 Task: Select the never option in the path include workspace header conmletions.
Action: Mouse moved to (21, 442)
Screenshot: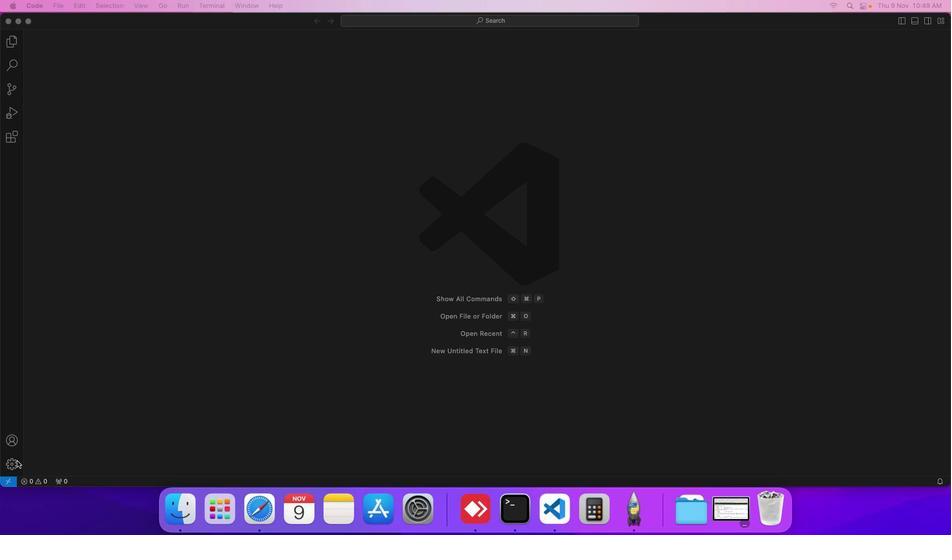 
Action: Mouse pressed left at (21, 442)
Screenshot: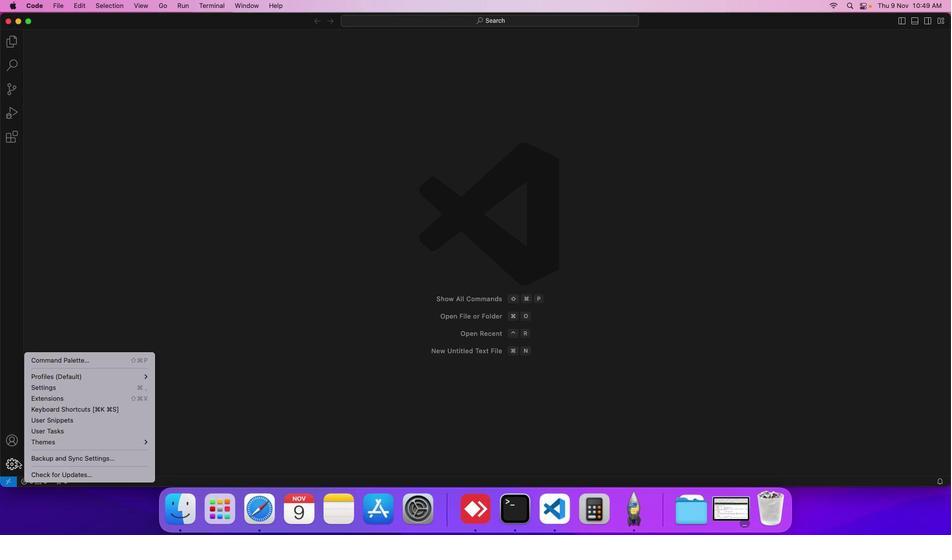
Action: Mouse moved to (52, 376)
Screenshot: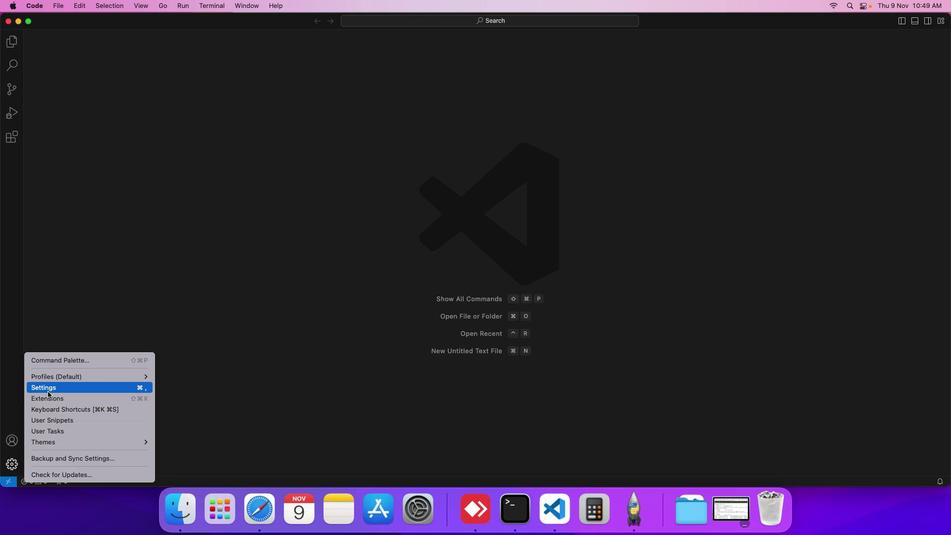 
Action: Mouse pressed left at (52, 376)
Screenshot: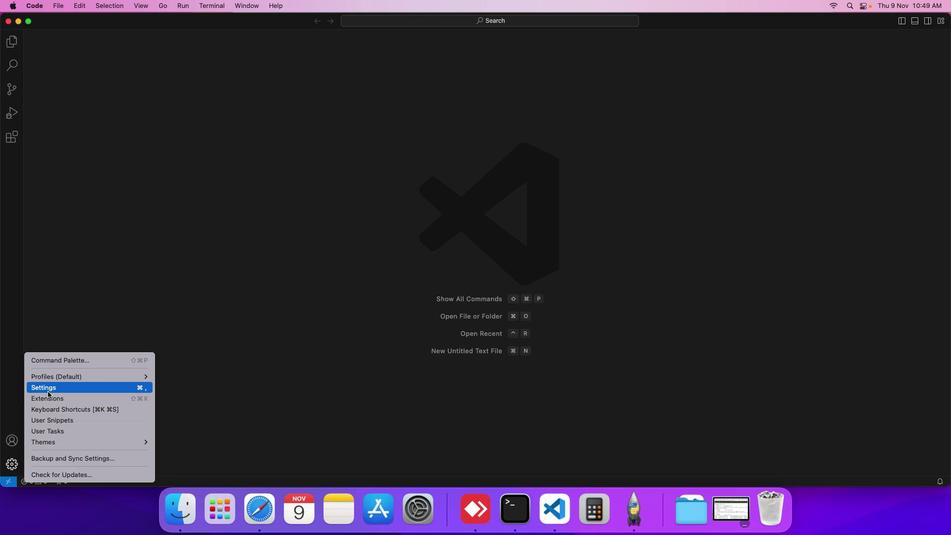 
Action: Mouse moved to (235, 169)
Screenshot: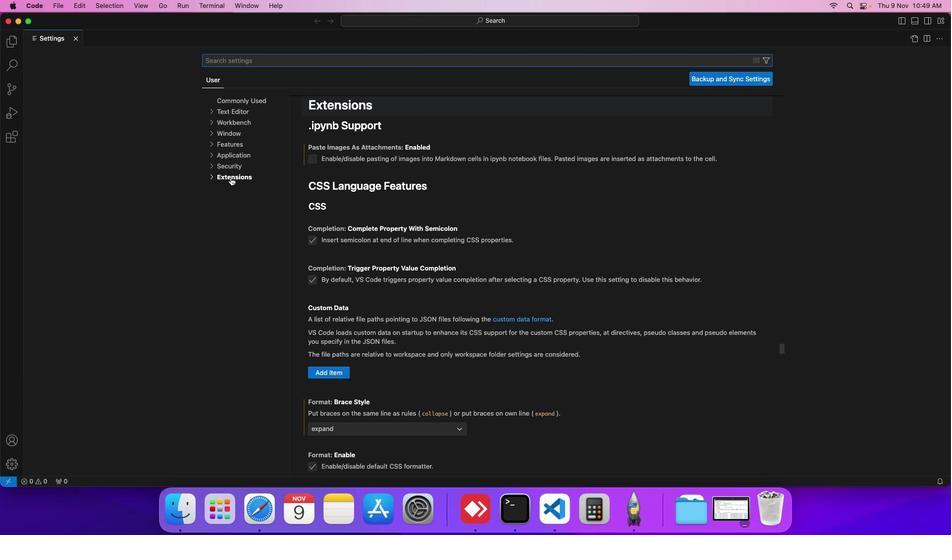 
Action: Mouse pressed left at (235, 169)
Screenshot: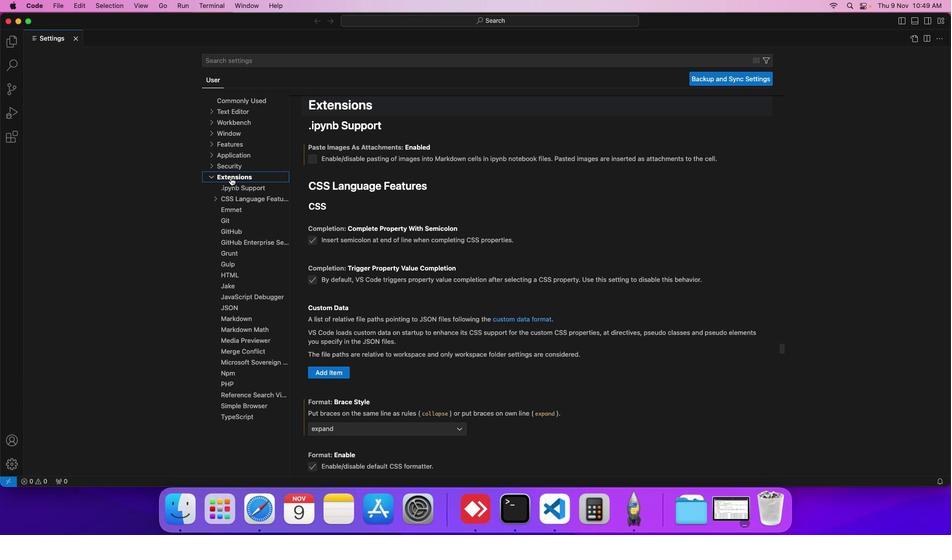 
Action: Mouse moved to (238, 305)
Screenshot: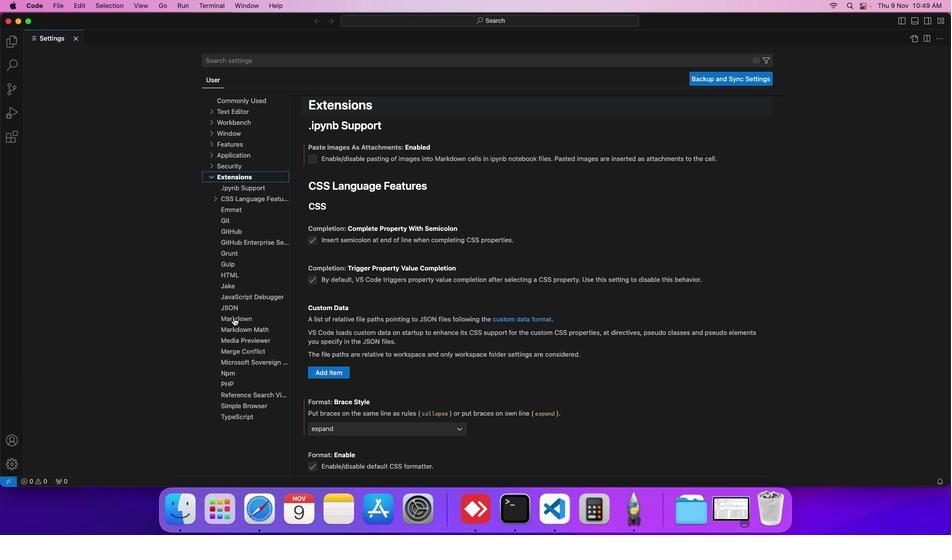 
Action: Mouse pressed left at (238, 305)
Screenshot: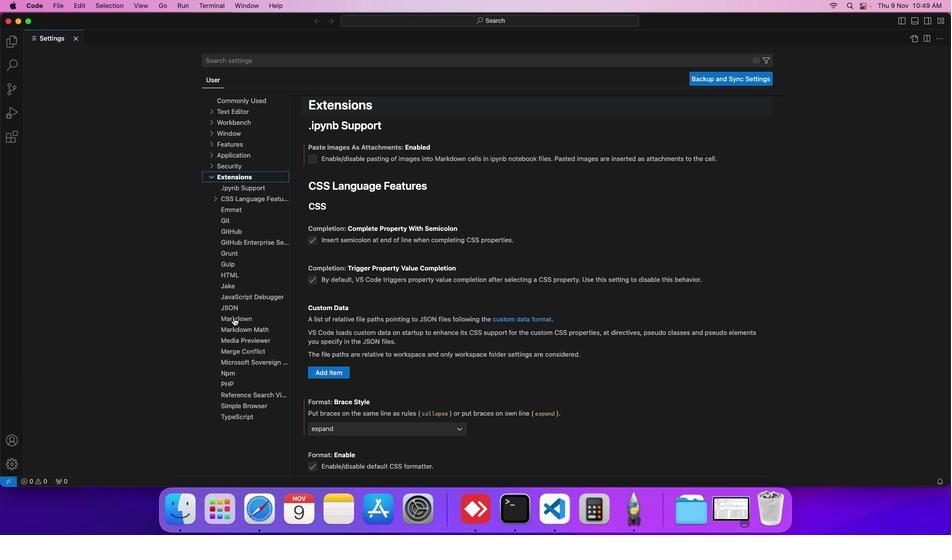 
Action: Mouse moved to (372, 358)
Screenshot: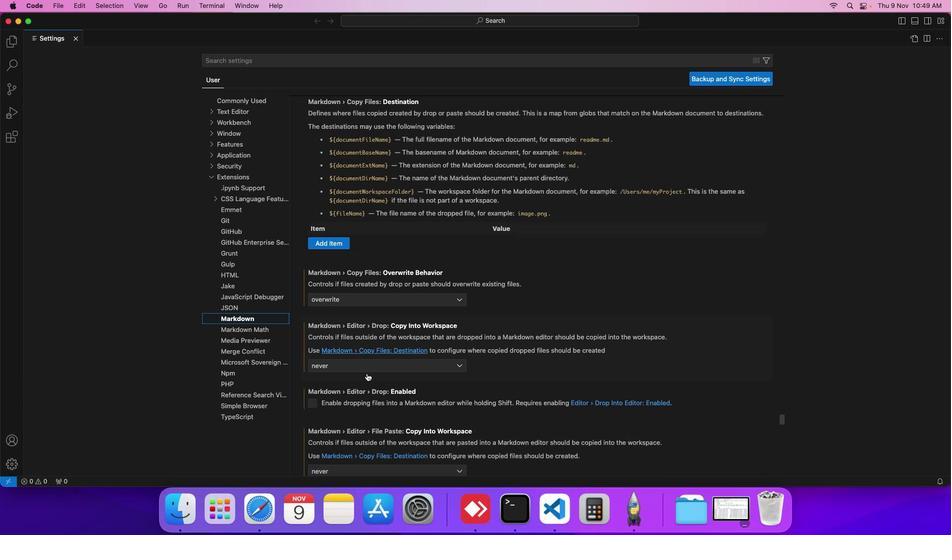 
Action: Mouse scrolled (372, 358) with delta (4, -1)
Screenshot: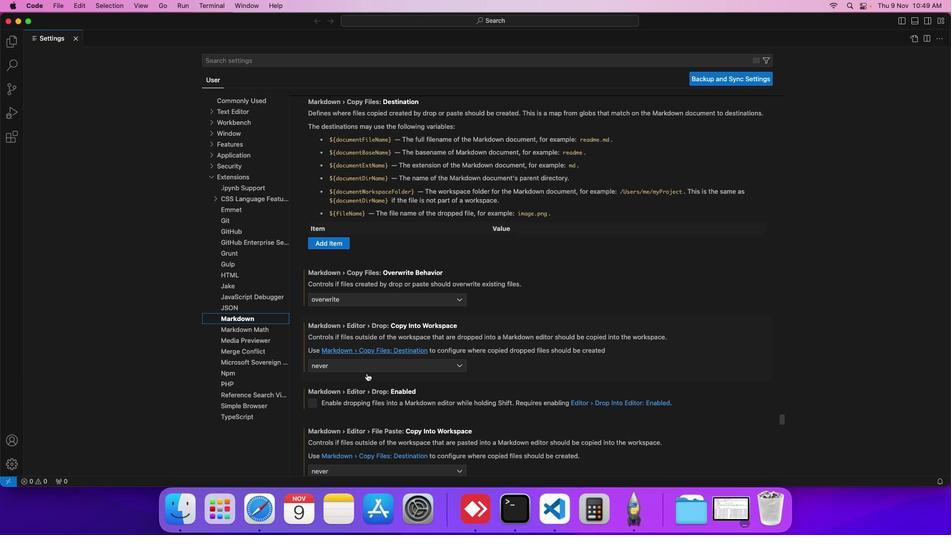 
Action: Mouse scrolled (372, 358) with delta (4, -1)
Screenshot: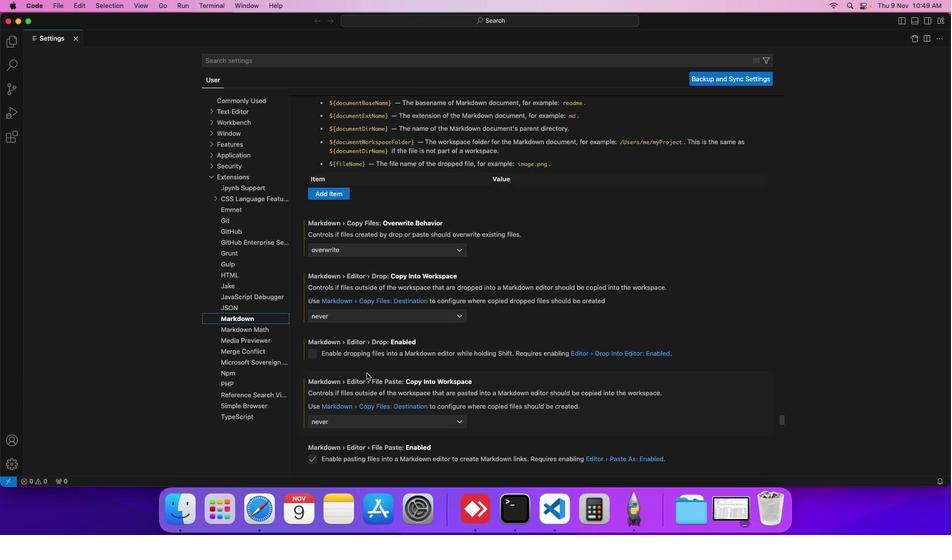 
Action: Mouse scrolled (372, 358) with delta (4, -1)
Screenshot: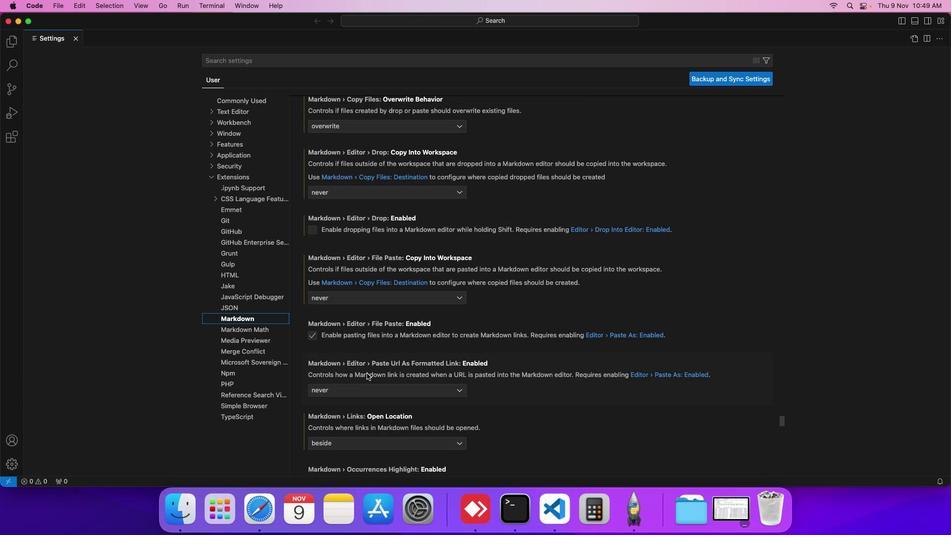 
Action: Mouse scrolled (372, 358) with delta (4, -2)
Screenshot: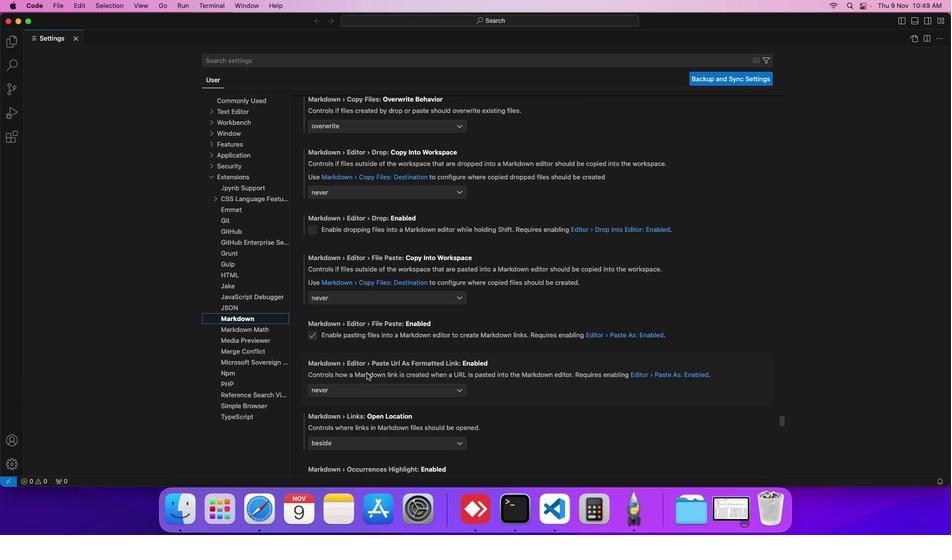 
Action: Mouse scrolled (372, 358) with delta (4, -2)
Screenshot: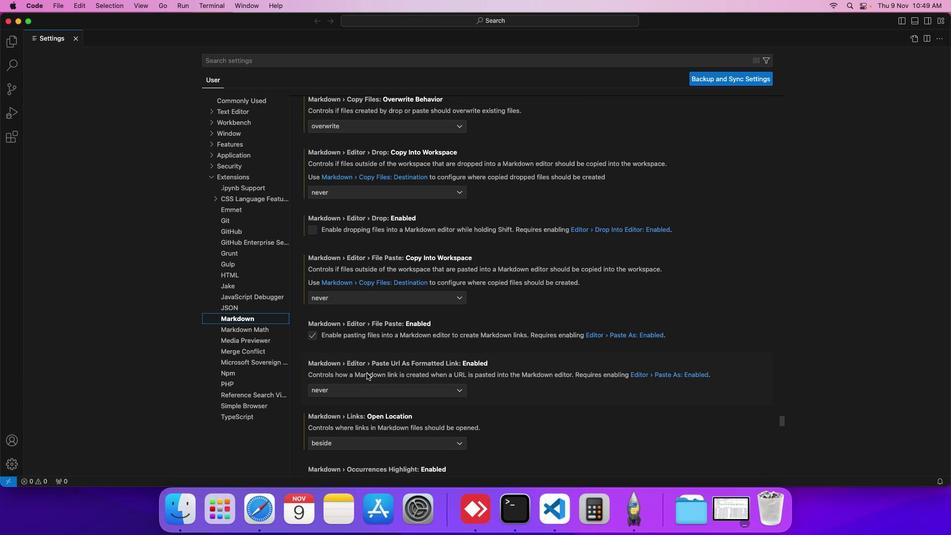 
Action: Mouse scrolled (372, 358) with delta (4, -1)
Screenshot: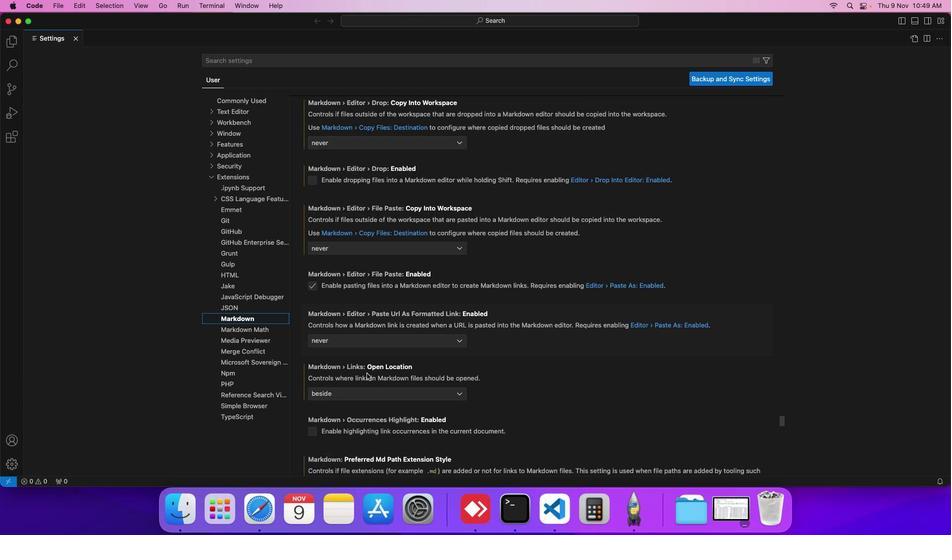 
Action: Mouse scrolled (372, 358) with delta (4, -1)
Screenshot: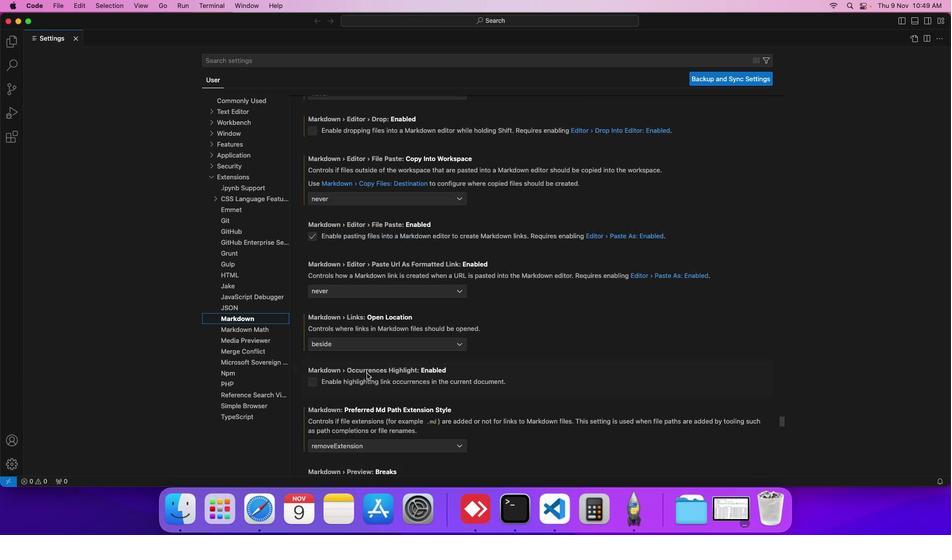 
Action: Mouse scrolled (372, 358) with delta (4, -2)
Screenshot: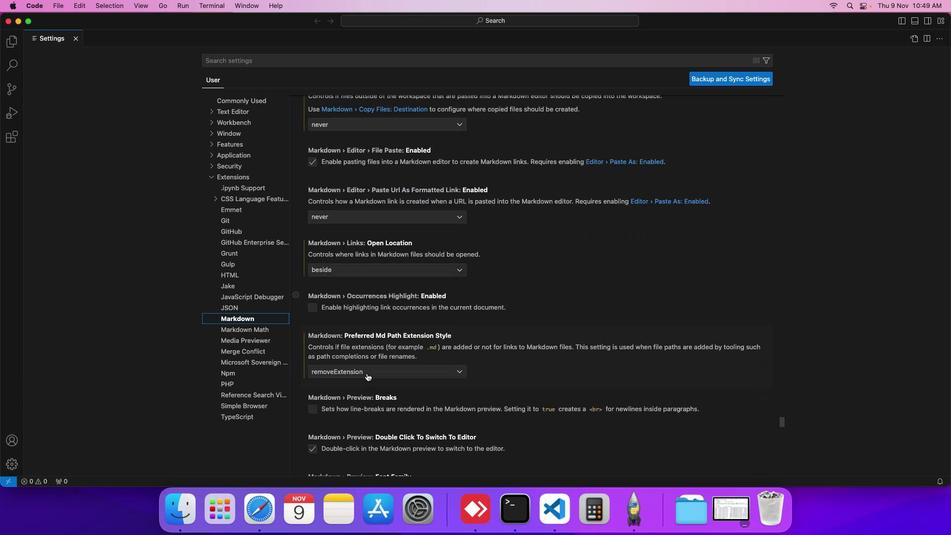 
Action: Mouse scrolled (372, 358) with delta (4, -2)
Screenshot: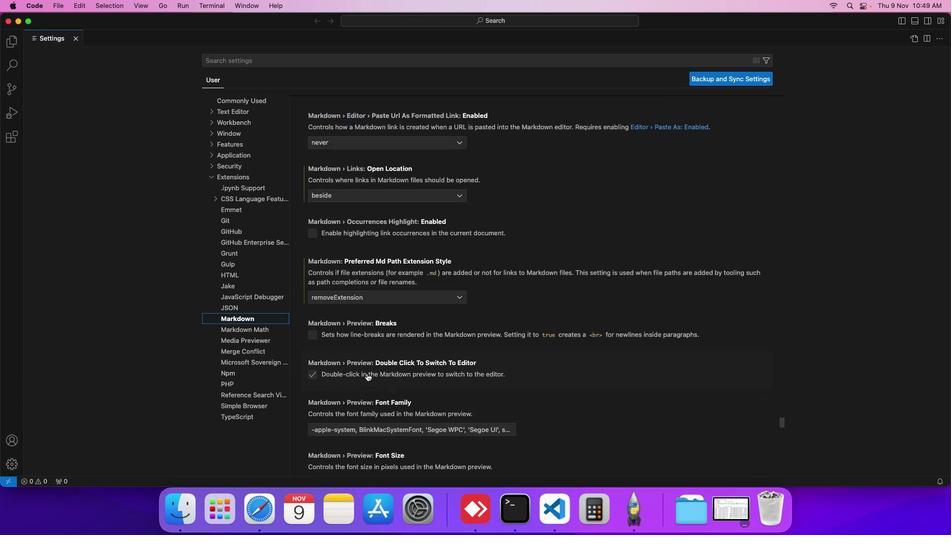 
Action: Mouse scrolled (372, 358) with delta (4, -2)
Screenshot: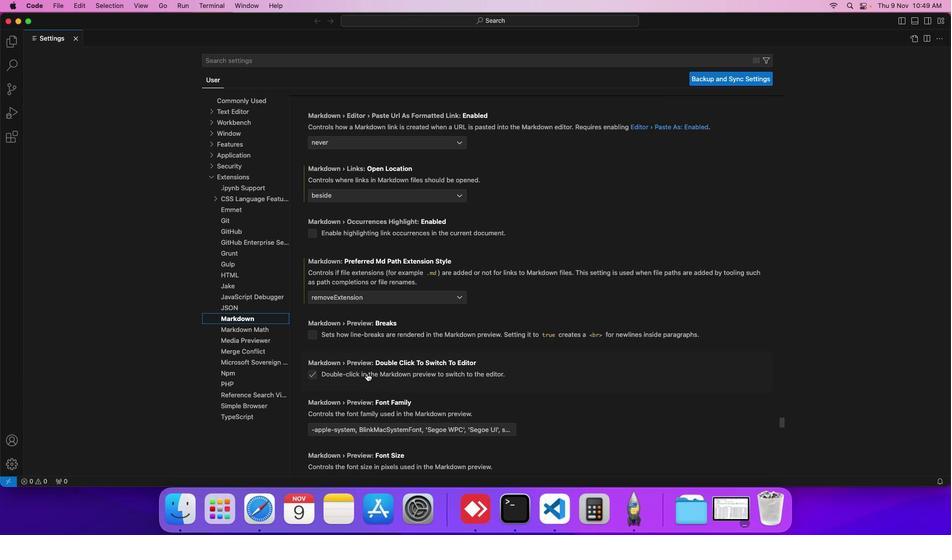 
Action: Mouse scrolled (372, 358) with delta (4, -1)
Screenshot: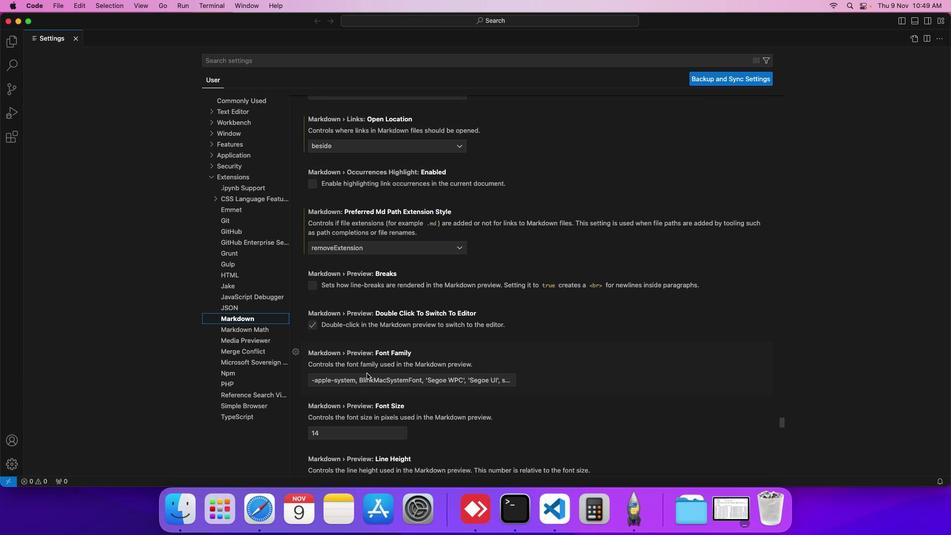 
Action: Mouse scrolled (372, 358) with delta (4, -1)
Screenshot: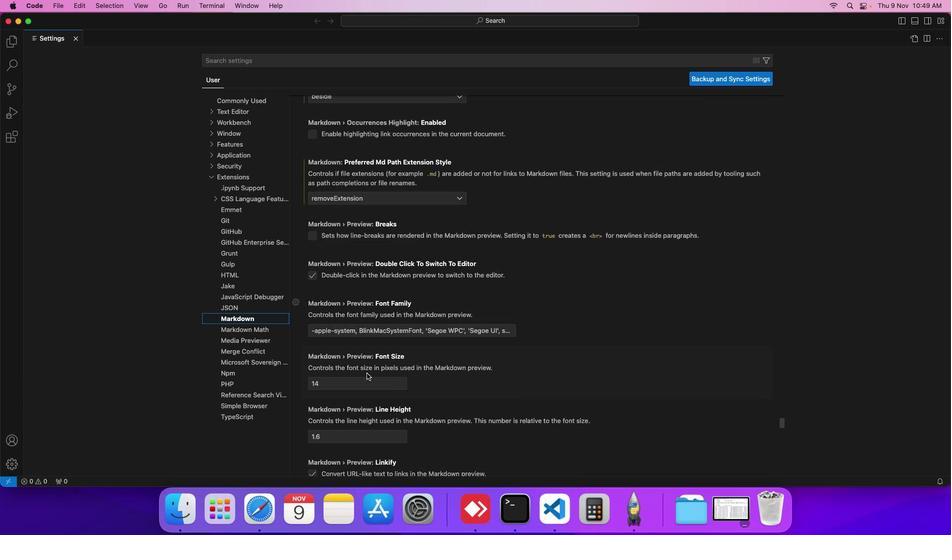 
Action: Mouse scrolled (372, 358) with delta (4, -2)
Screenshot: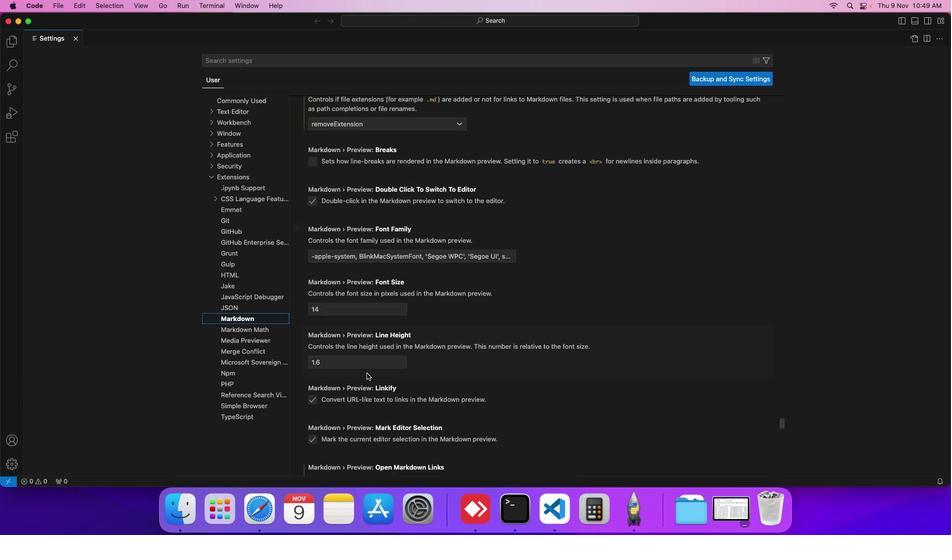 
Action: Mouse scrolled (372, 358) with delta (4, -2)
Screenshot: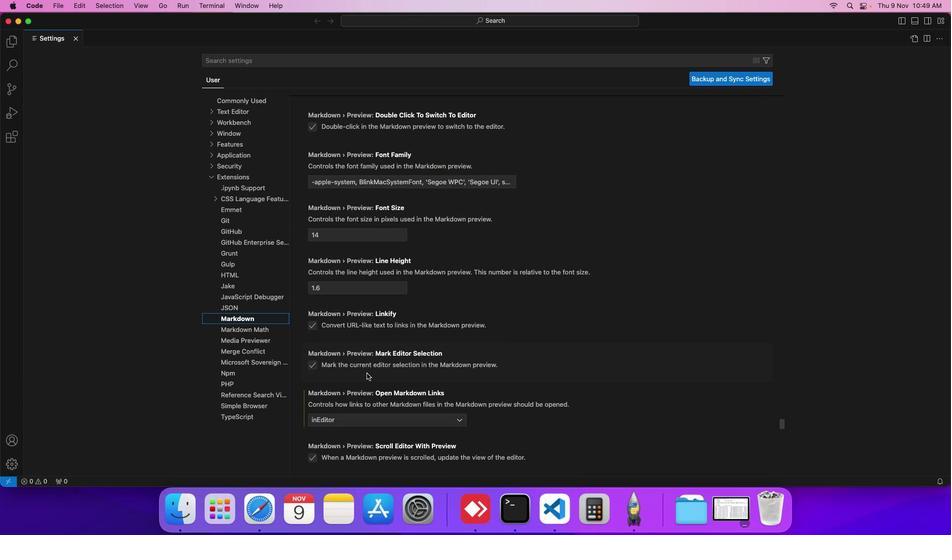 
Action: Mouse scrolled (372, 358) with delta (4, -2)
Screenshot: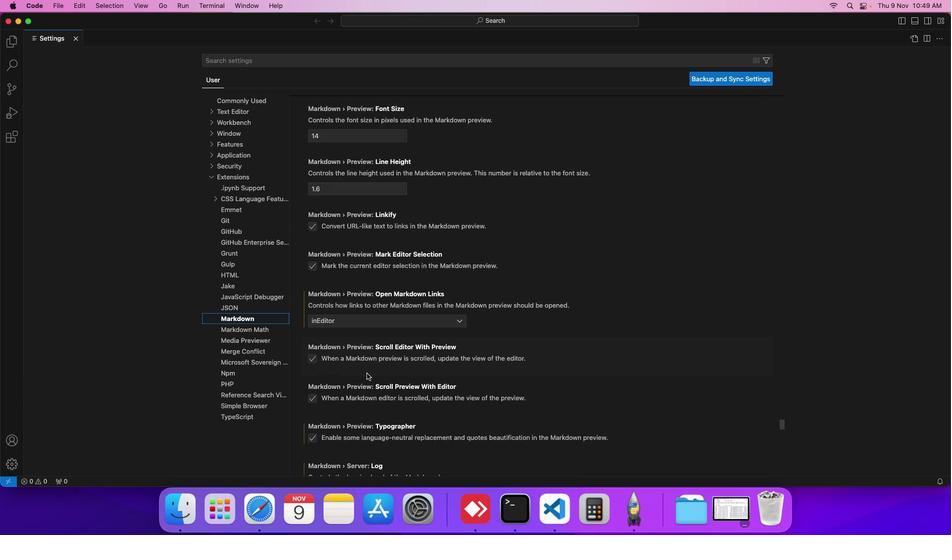 
Action: Mouse scrolled (372, 358) with delta (4, -2)
Screenshot: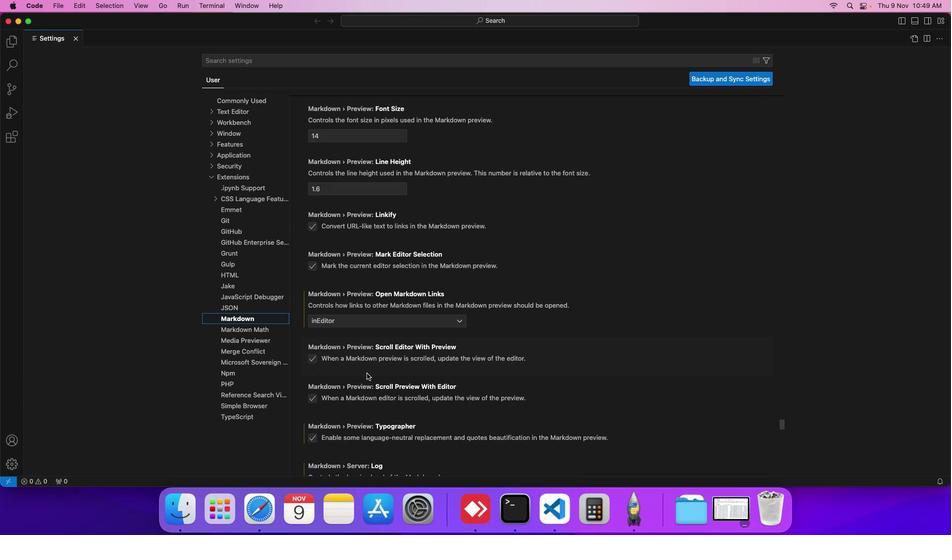 
Action: Mouse scrolled (372, 358) with delta (4, -1)
Screenshot: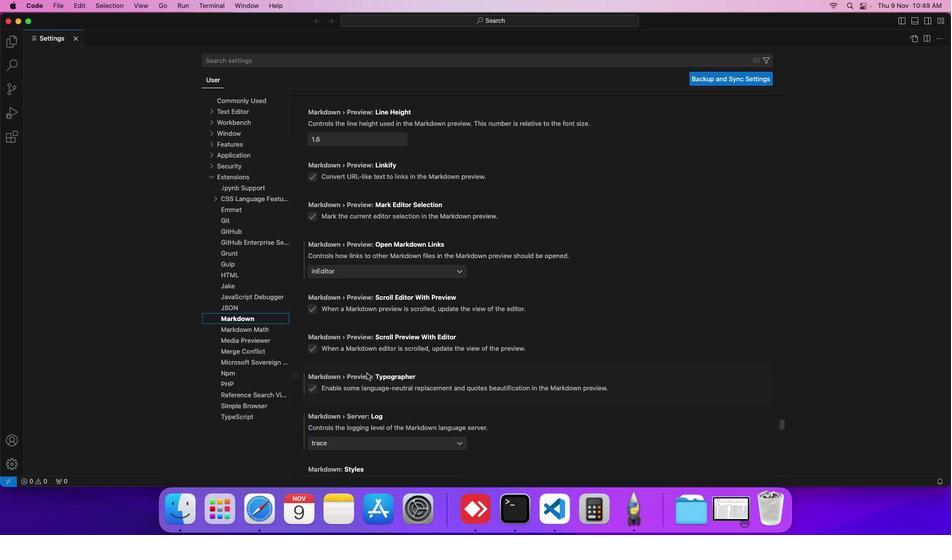 
Action: Mouse scrolled (372, 358) with delta (4, -1)
Screenshot: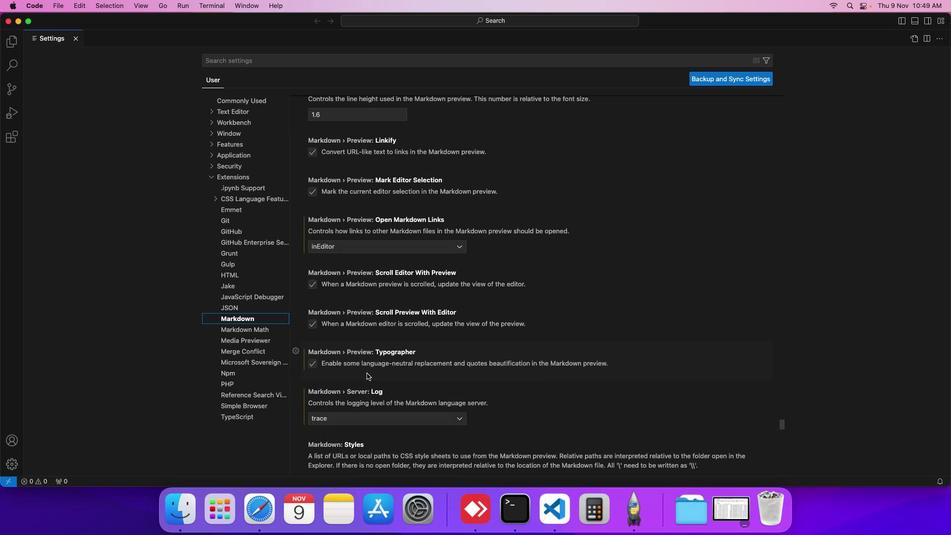 
Action: Mouse scrolled (372, 358) with delta (4, -1)
Screenshot: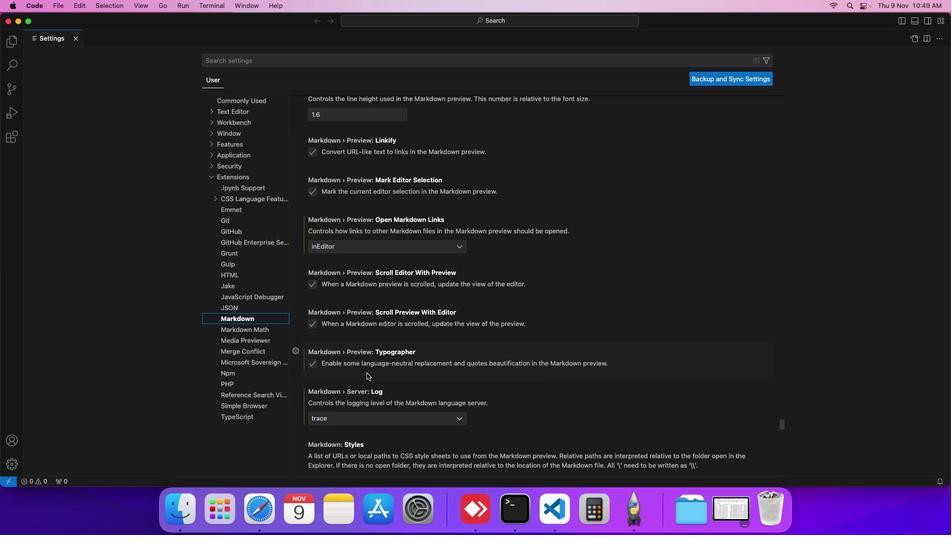 
Action: Mouse scrolled (372, 358) with delta (4, -1)
Screenshot: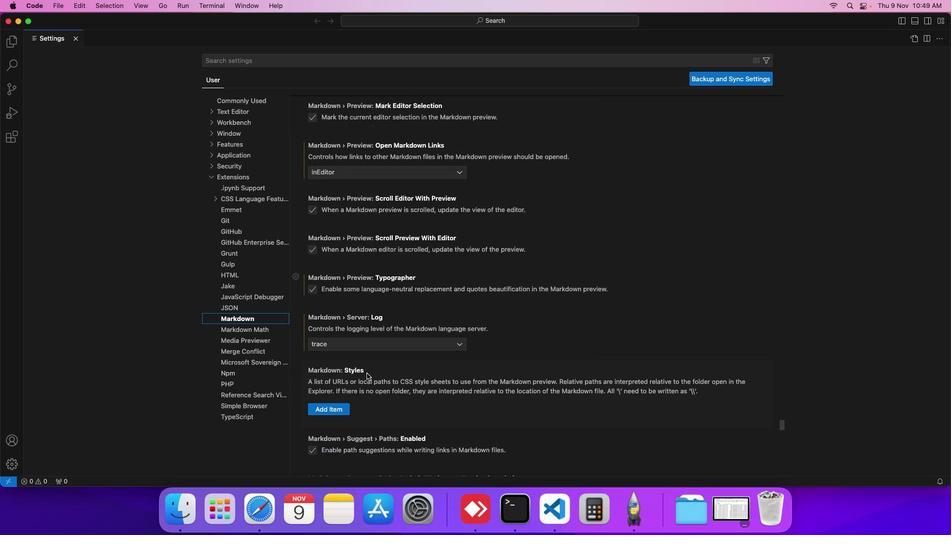
Action: Mouse scrolled (372, 358) with delta (4, -2)
Screenshot: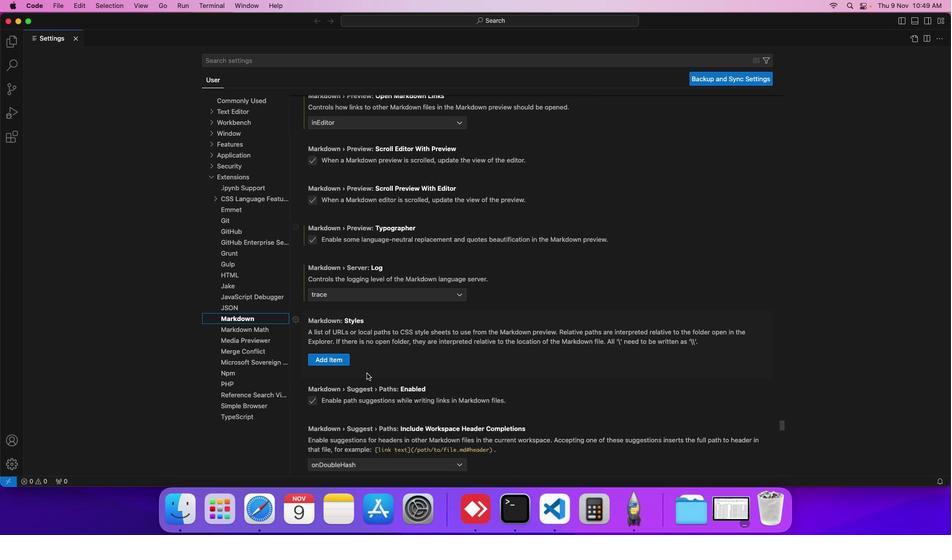 
Action: Mouse scrolled (372, 358) with delta (4, -2)
Screenshot: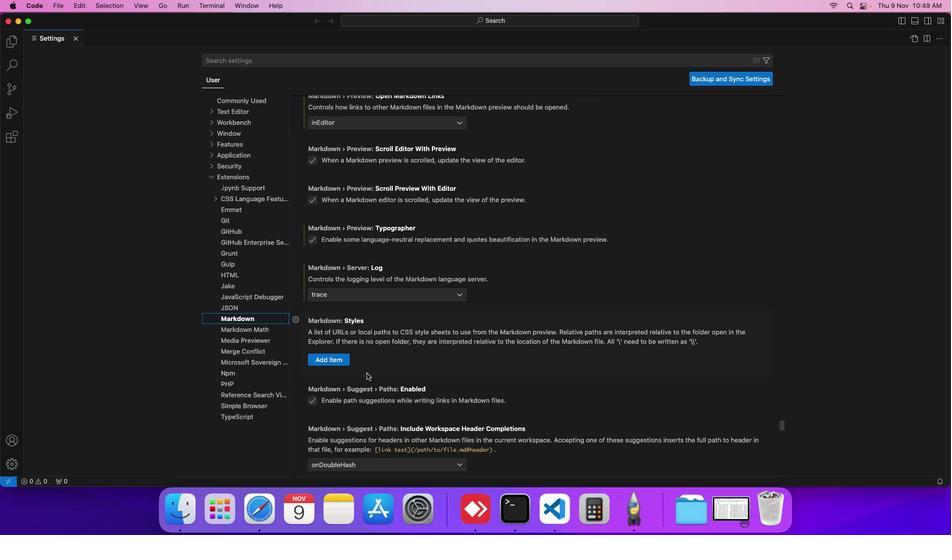 
Action: Mouse scrolled (372, 358) with delta (4, -1)
Screenshot: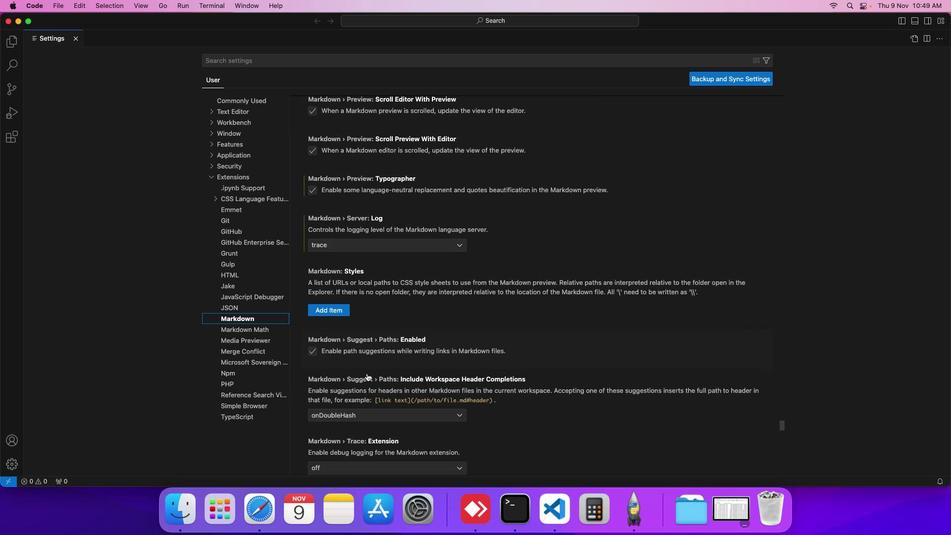 
Action: Mouse scrolled (372, 358) with delta (4, -1)
Screenshot: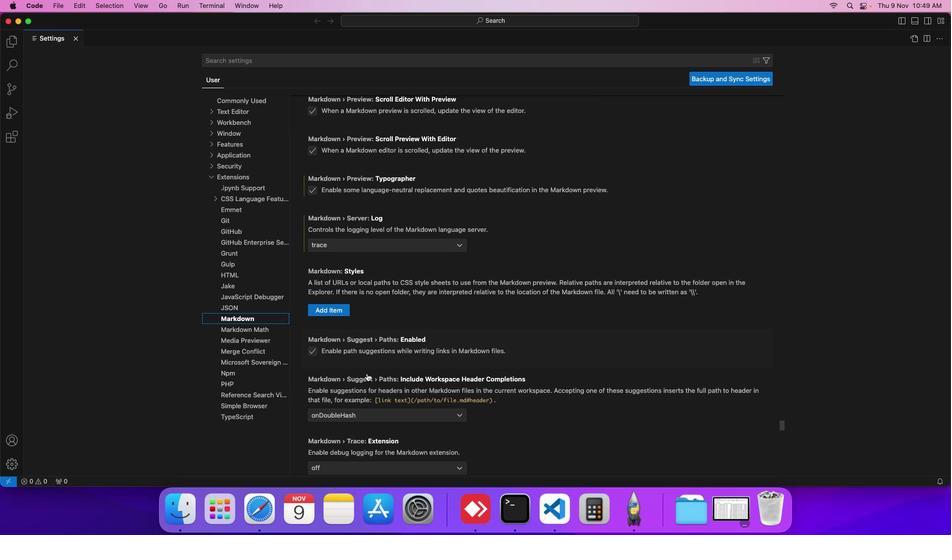 
Action: Mouse scrolled (372, 358) with delta (4, -1)
Screenshot: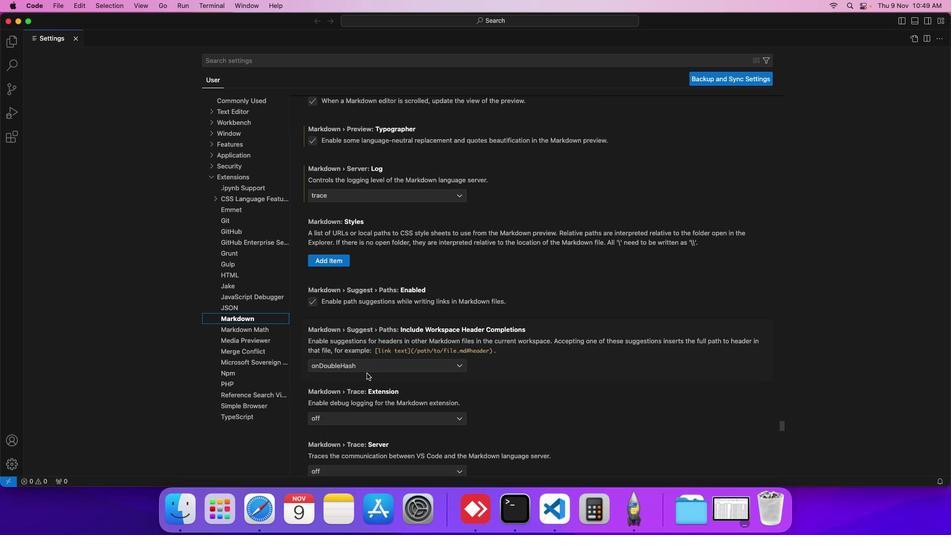 
Action: Mouse scrolled (372, 358) with delta (4, -1)
Screenshot: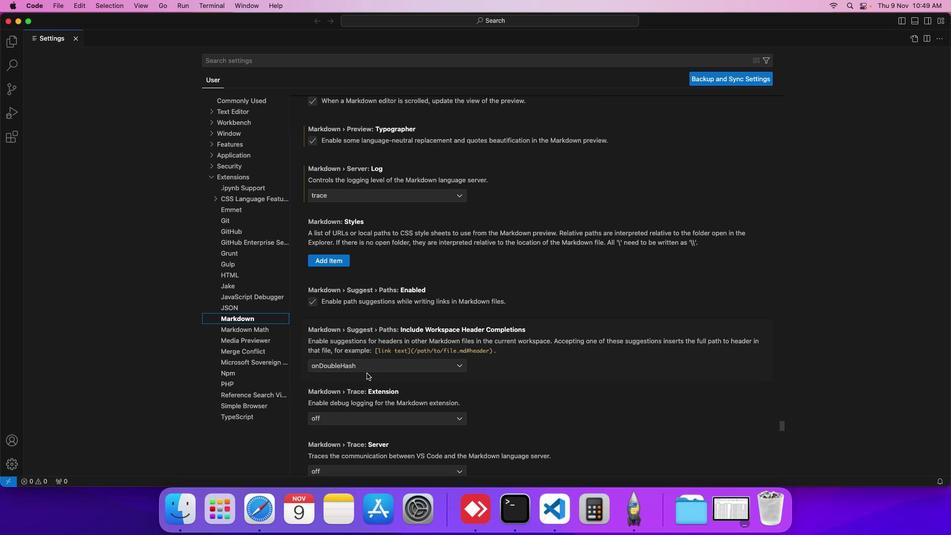 
Action: Mouse scrolled (372, 358) with delta (4, -1)
Screenshot: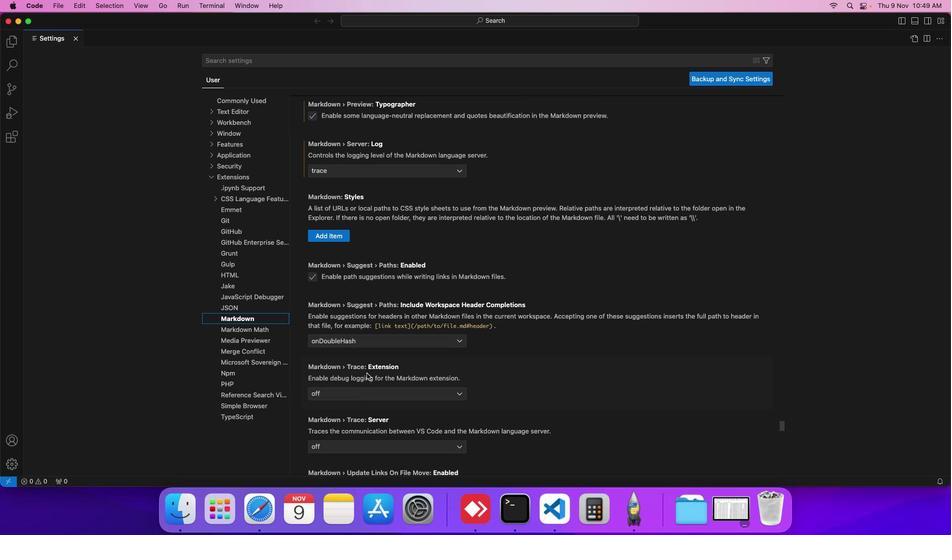 
Action: Mouse scrolled (372, 358) with delta (4, -1)
Screenshot: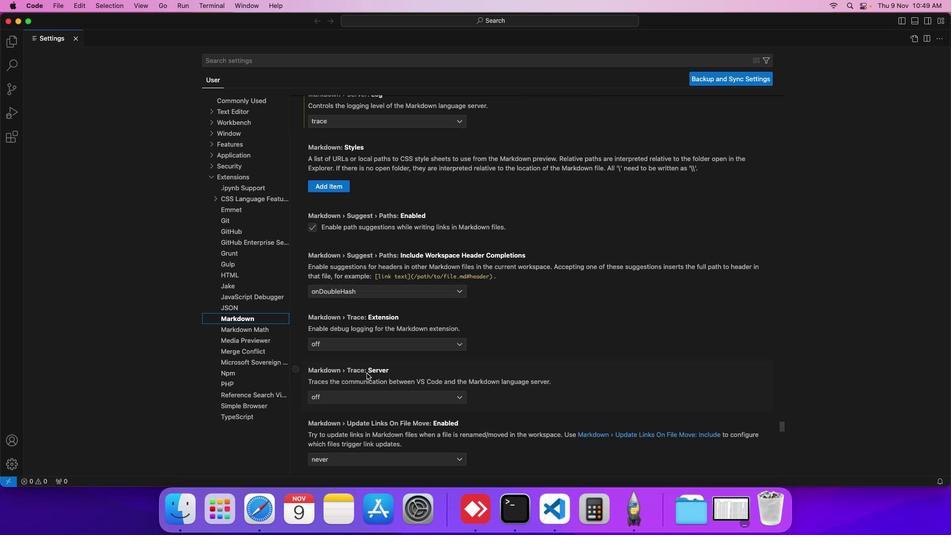 
Action: Mouse scrolled (372, 358) with delta (4, -1)
Screenshot: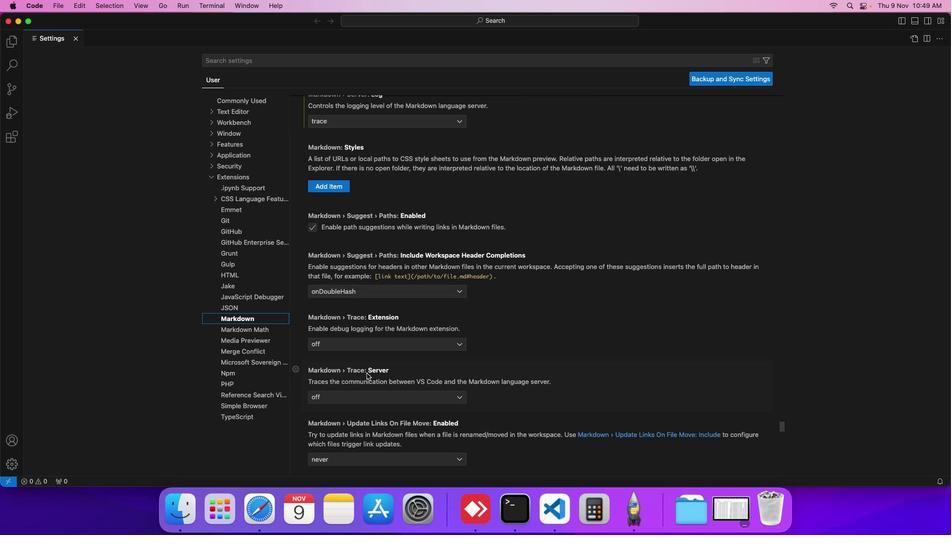 
Action: Mouse scrolled (372, 358) with delta (4, -1)
Screenshot: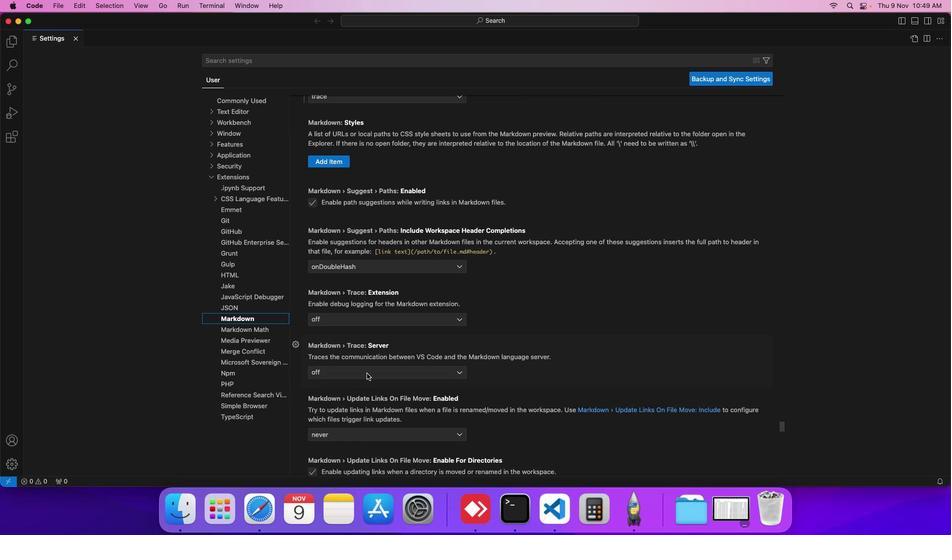 
Action: Mouse scrolled (372, 358) with delta (4, -1)
Screenshot: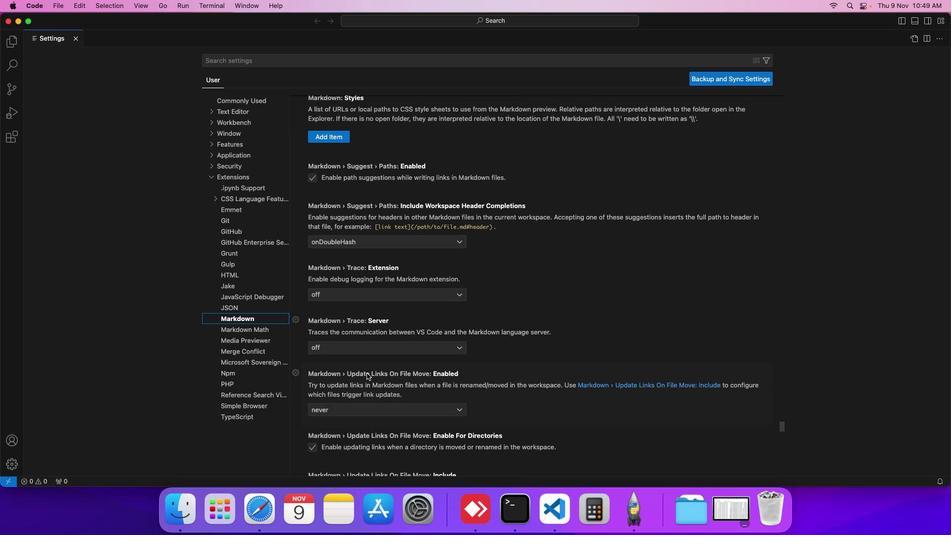 
Action: Mouse scrolled (372, 358) with delta (4, -1)
Screenshot: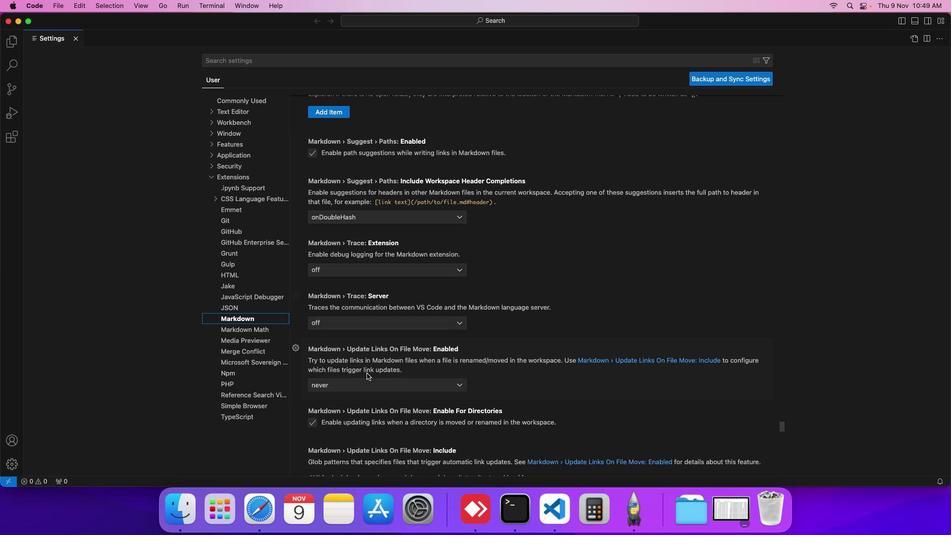 
Action: Mouse scrolled (372, 358) with delta (4, -1)
Screenshot: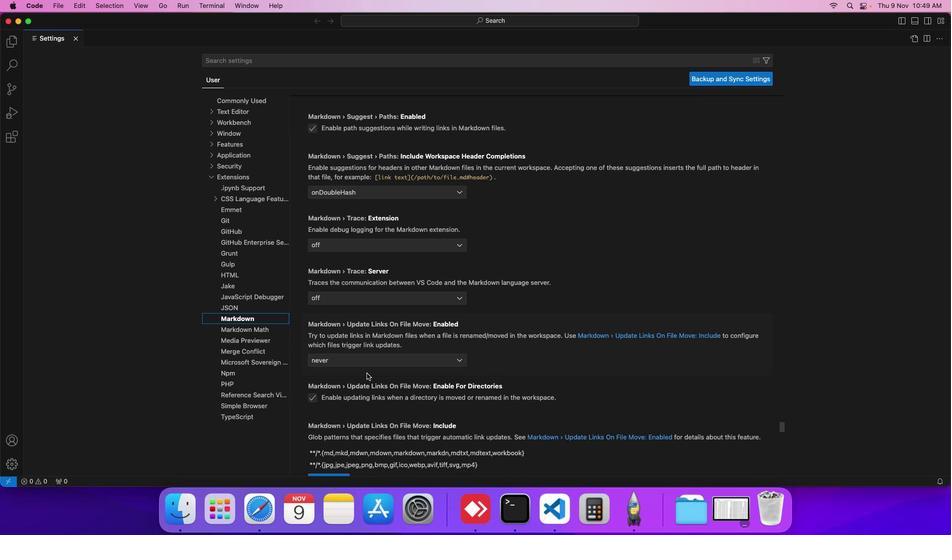 
Action: Mouse scrolled (372, 358) with delta (4, -1)
Screenshot: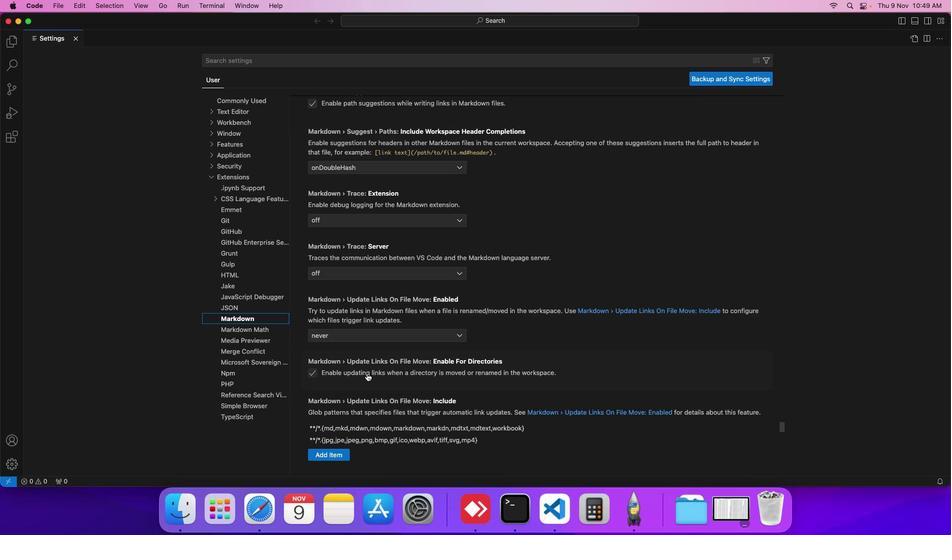 
Action: Mouse moved to (350, 161)
Screenshot: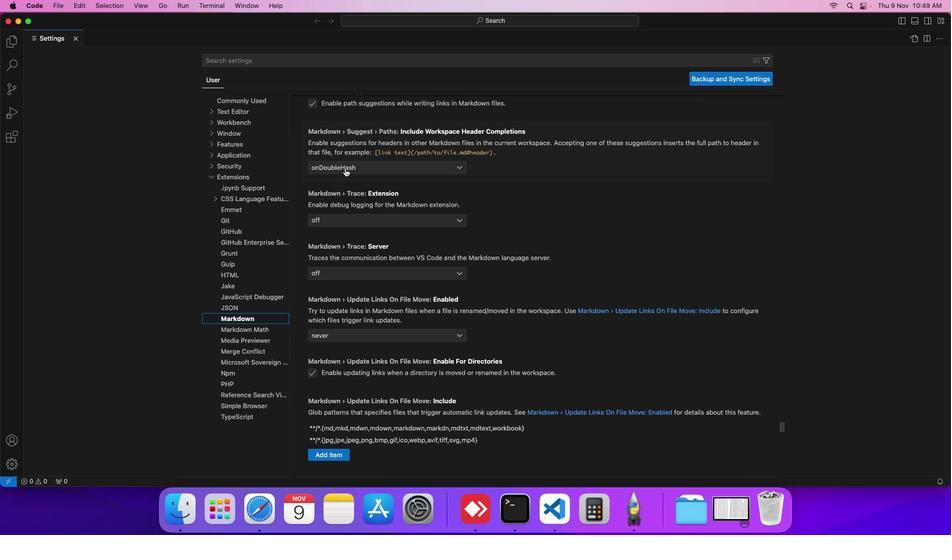 
Action: Mouse pressed left at (350, 161)
Screenshot: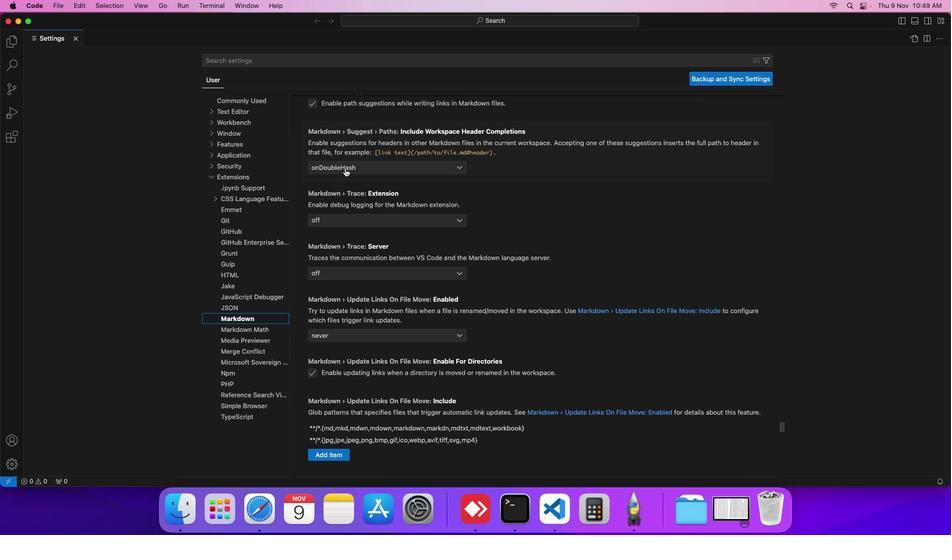 
Action: Mouse moved to (340, 176)
Screenshot: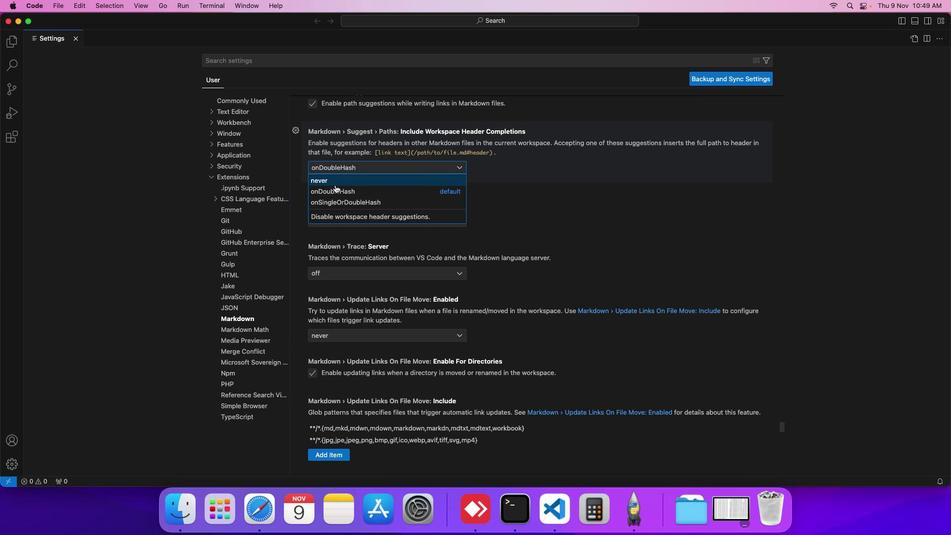 
Action: Mouse pressed left at (340, 176)
Screenshot: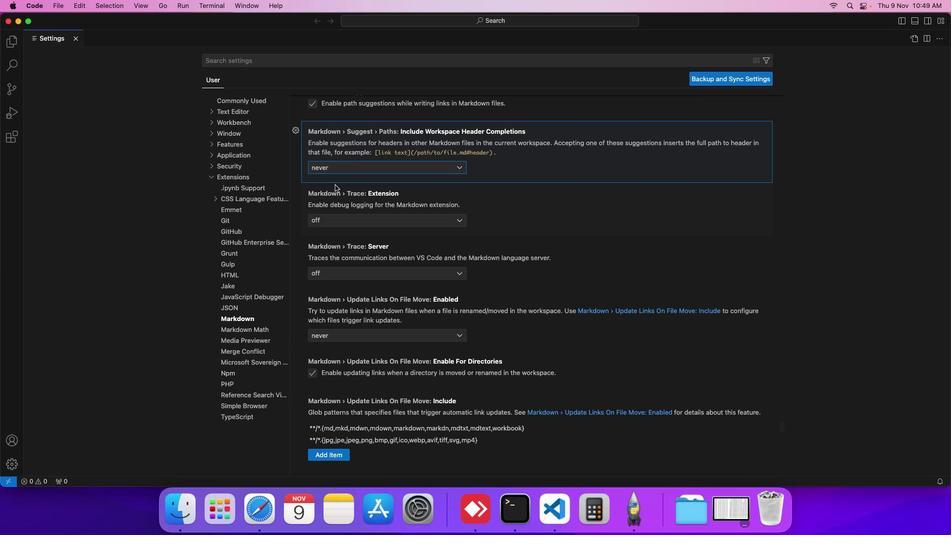 
Action: Mouse moved to (364, 160)
Screenshot: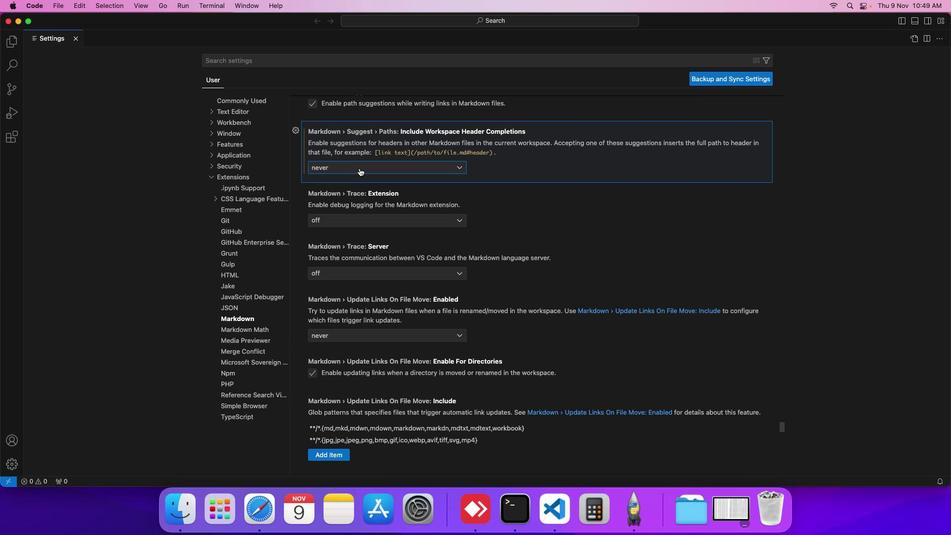 
